 Task: Create a meeting invitation in Outlook for June 26, 2023, from 8:00 AM to 8:30 AM, and set the page color to green.
Action: Mouse moved to (12, 62)
Screenshot: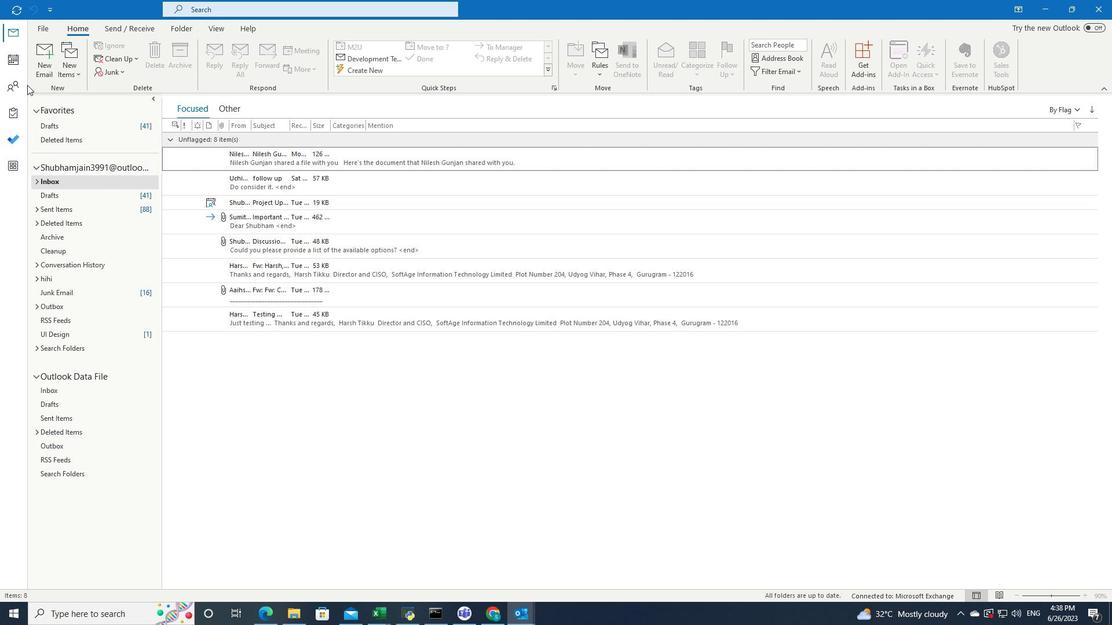 
Action: Mouse pressed left at (12, 62)
Screenshot: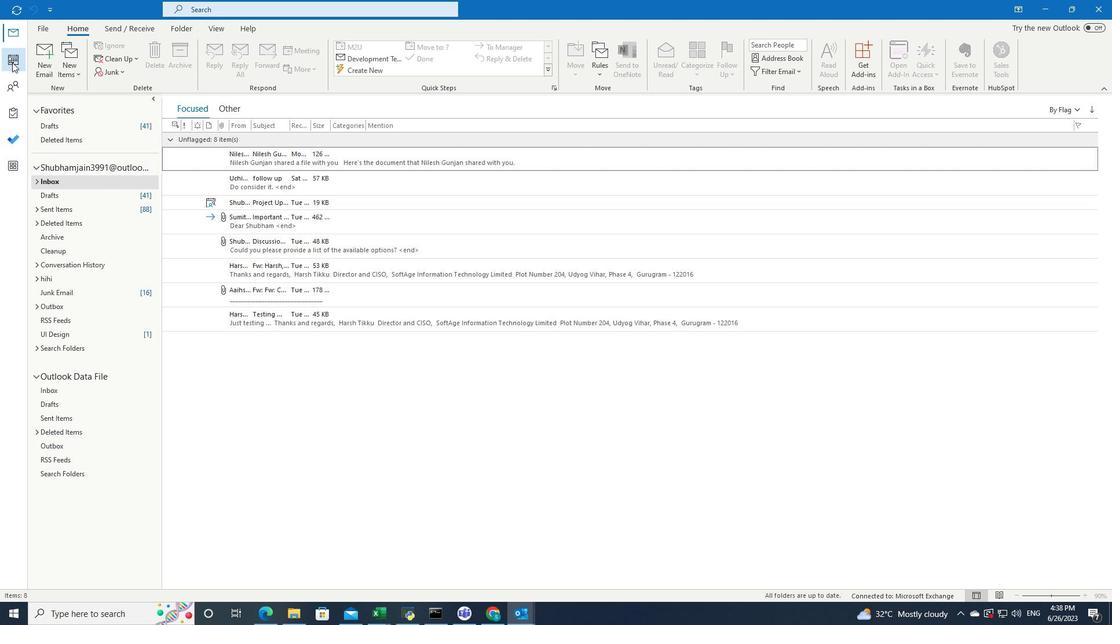 
Action: Mouse moved to (95, 55)
Screenshot: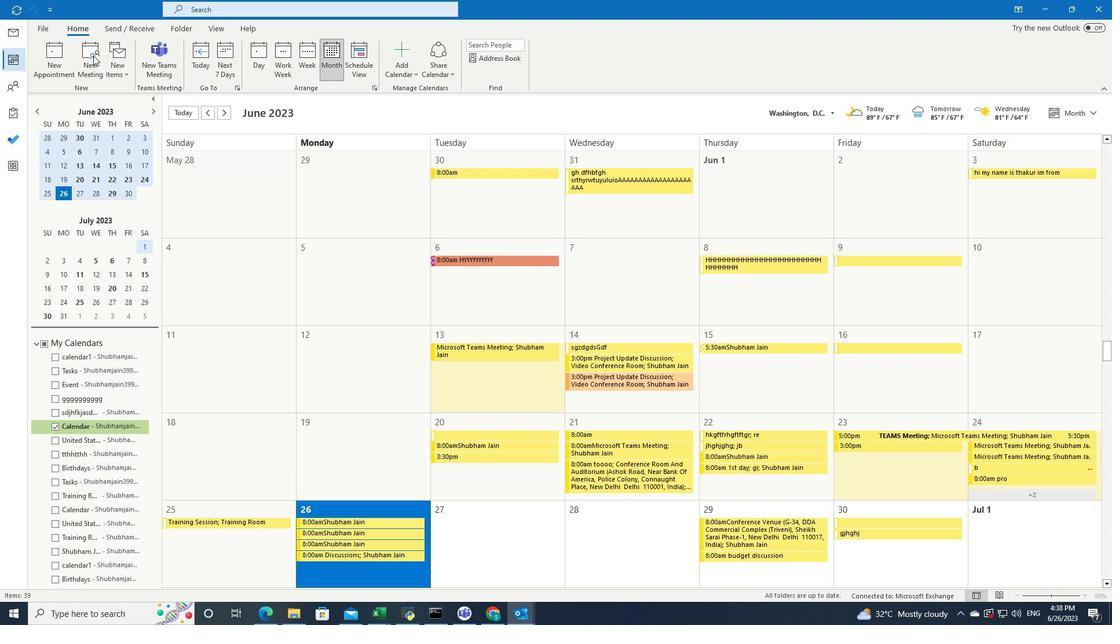 
Action: Mouse pressed left at (95, 55)
Screenshot: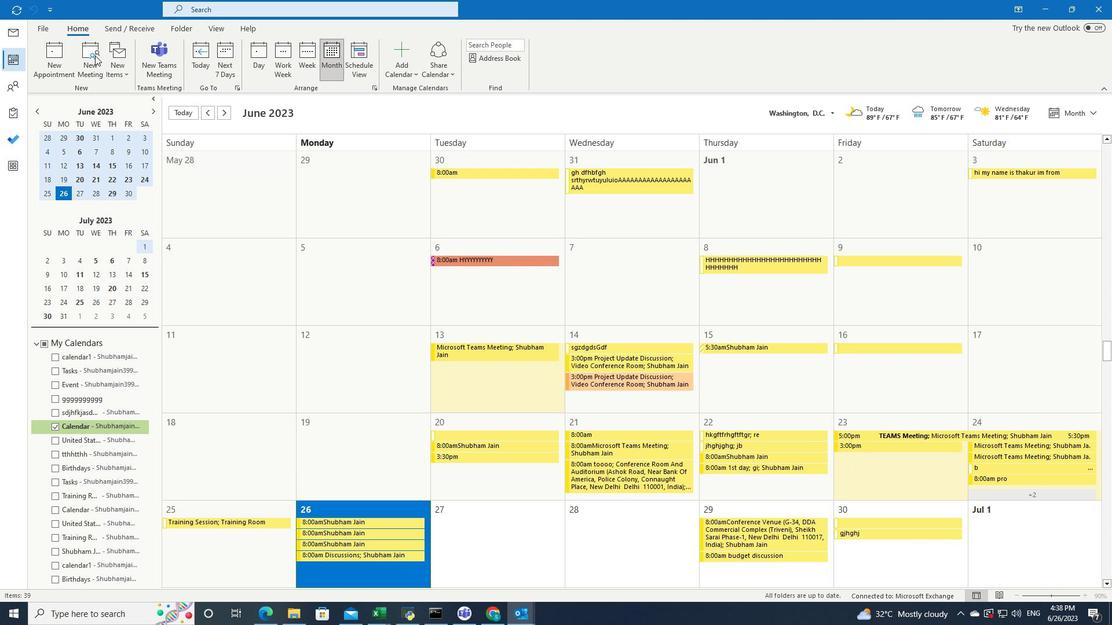 
Action: Mouse pressed left at (95, 55)
Screenshot: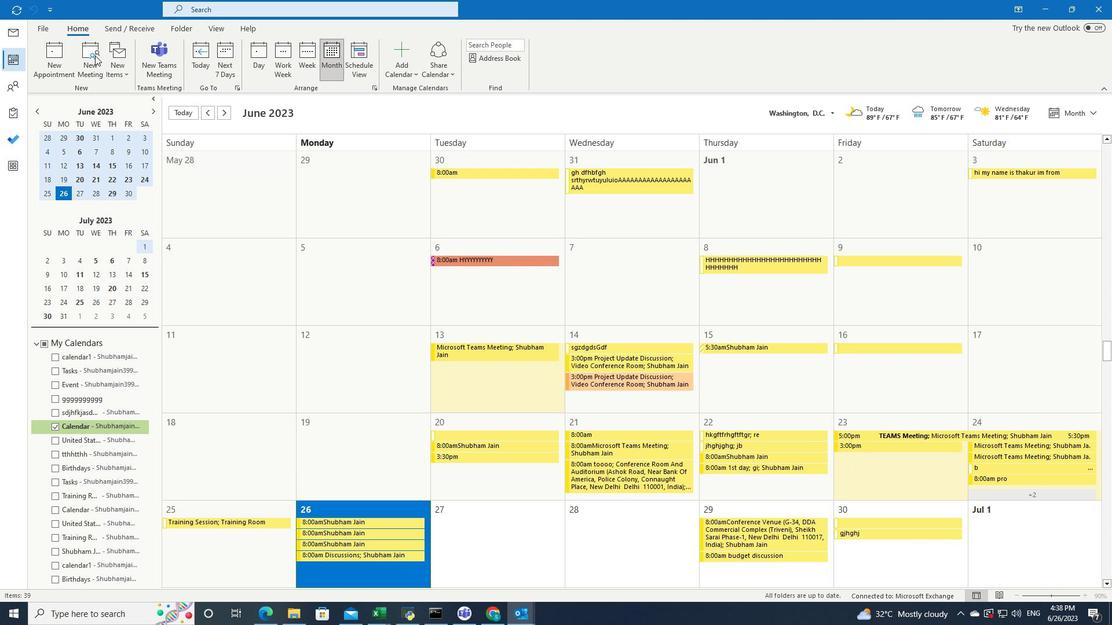 
Action: Mouse moved to (602, 65)
Screenshot: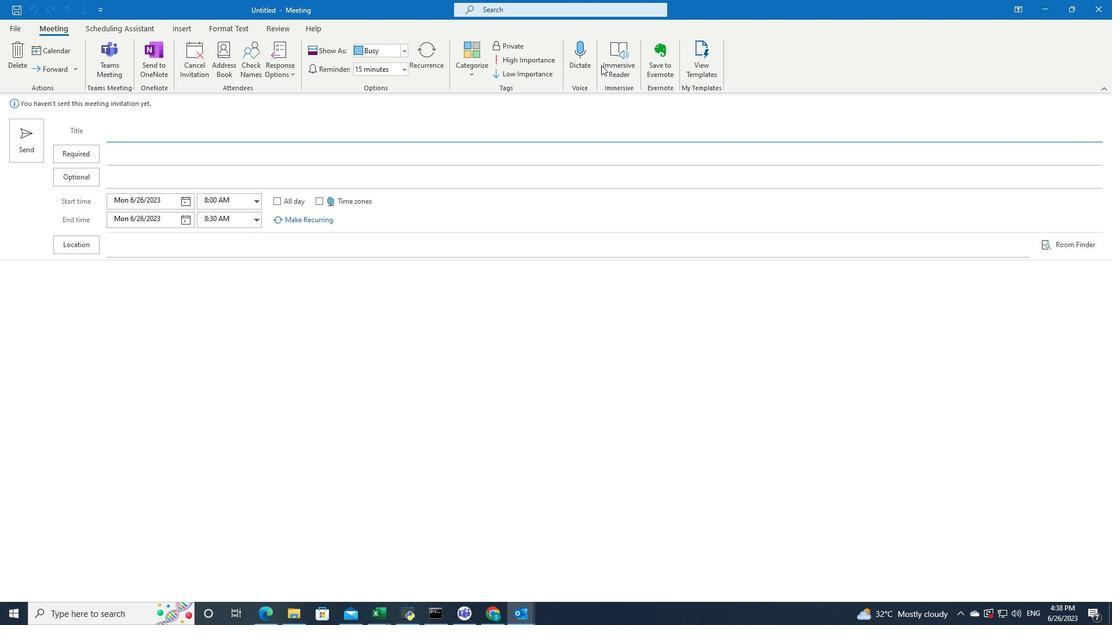 
Action: Mouse pressed left at (602, 65)
Screenshot: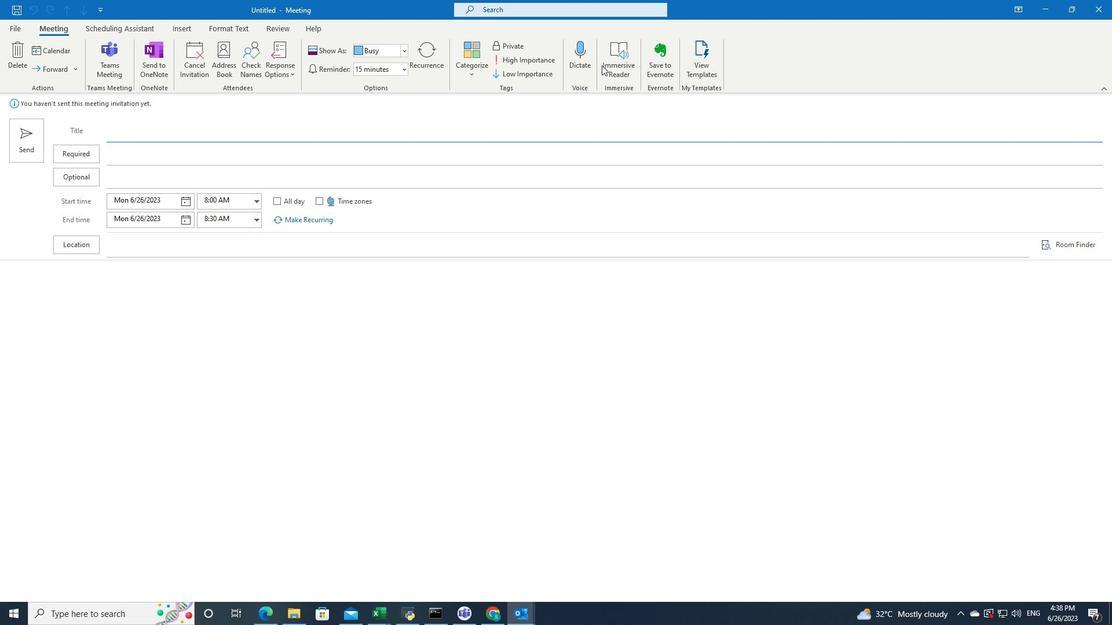 
Action: Mouse pressed left at (602, 65)
Screenshot: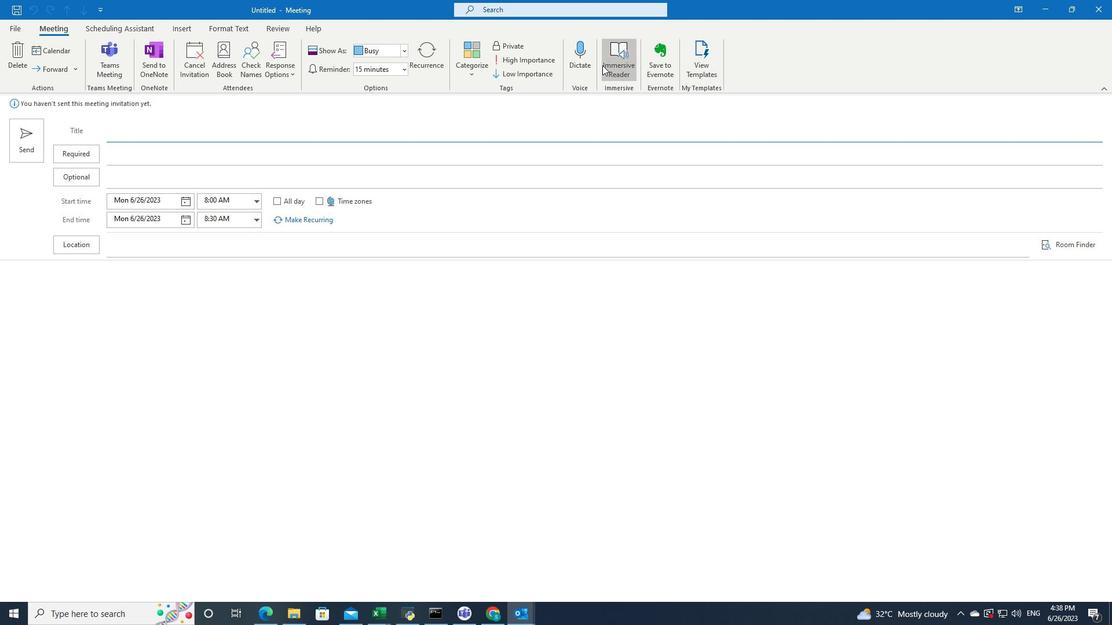 
Action: Mouse moved to (46, 345)
Screenshot: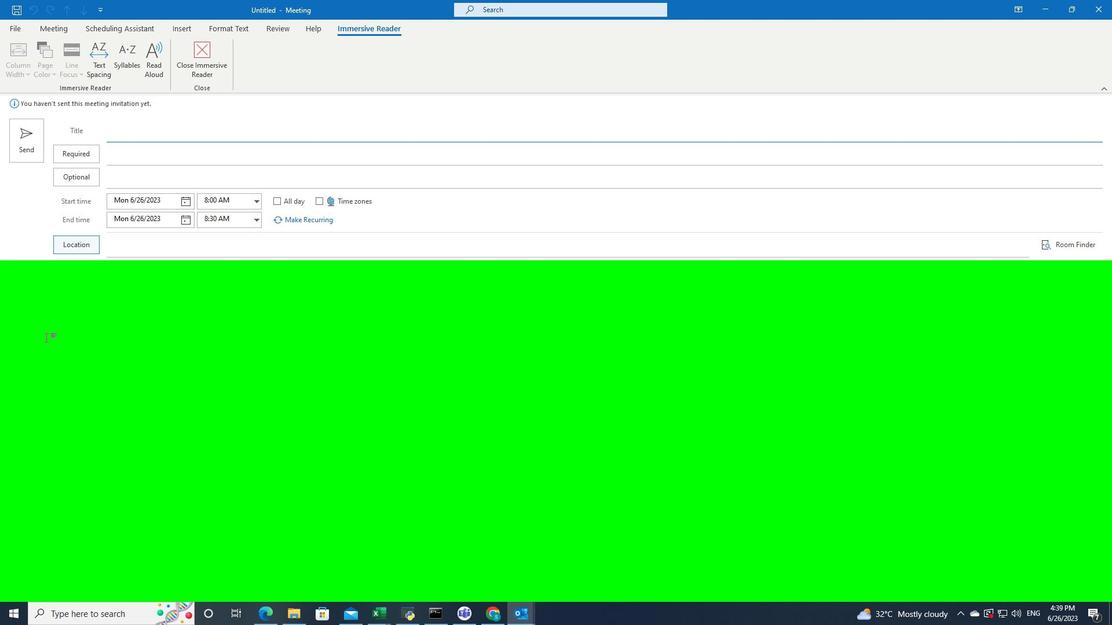 
Action: Mouse pressed left at (46, 345)
Screenshot: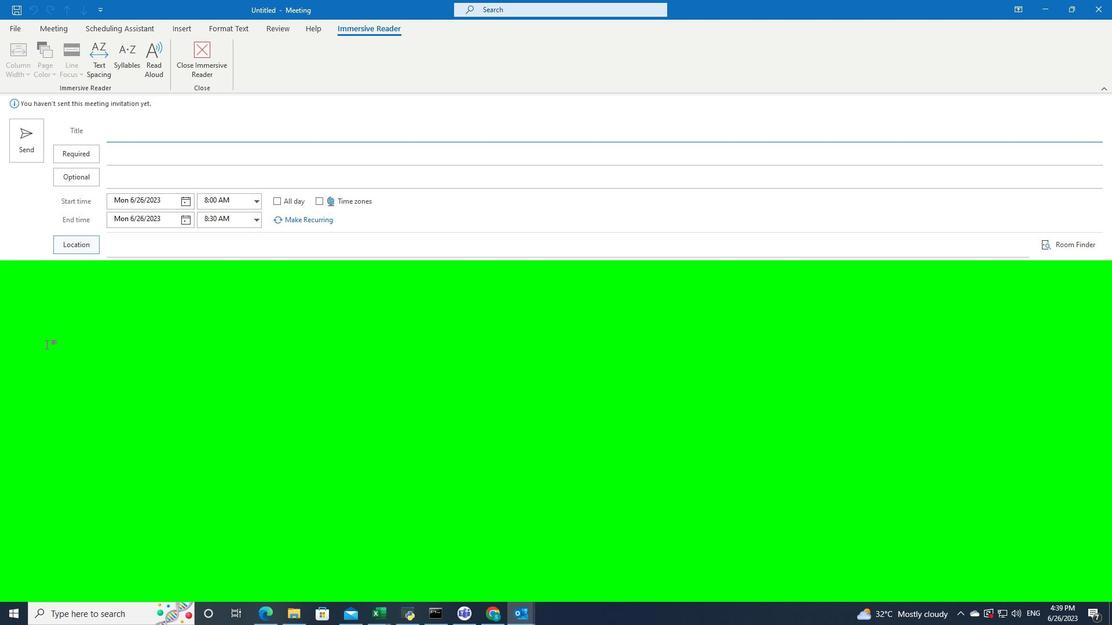 
Action: Mouse moved to (48, 74)
Screenshot: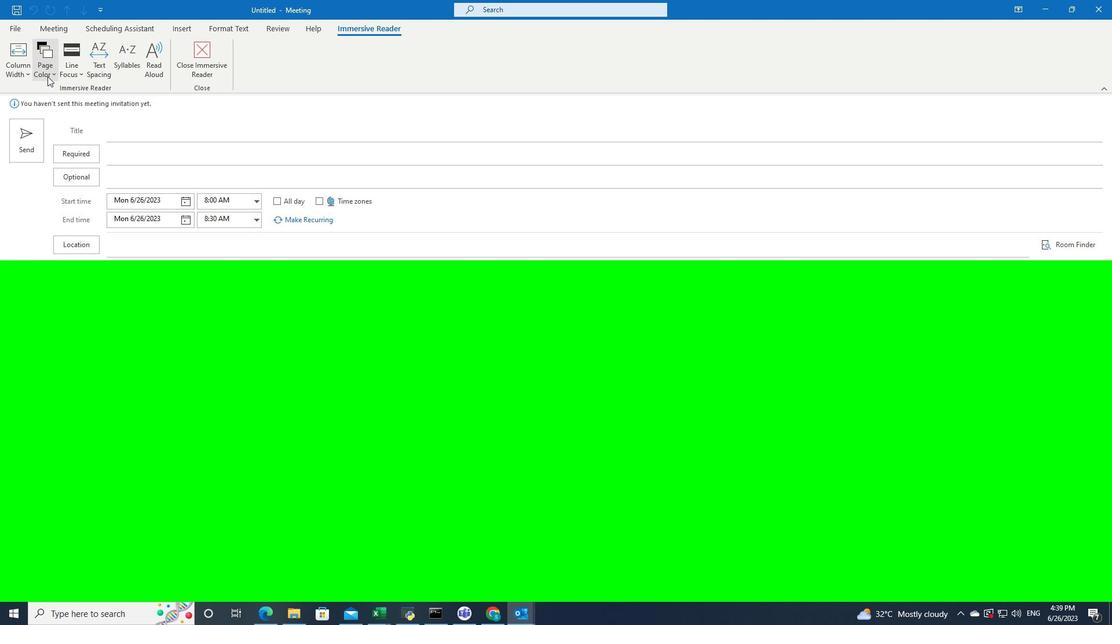 
Action: Mouse pressed left at (48, 74)
Screenshot: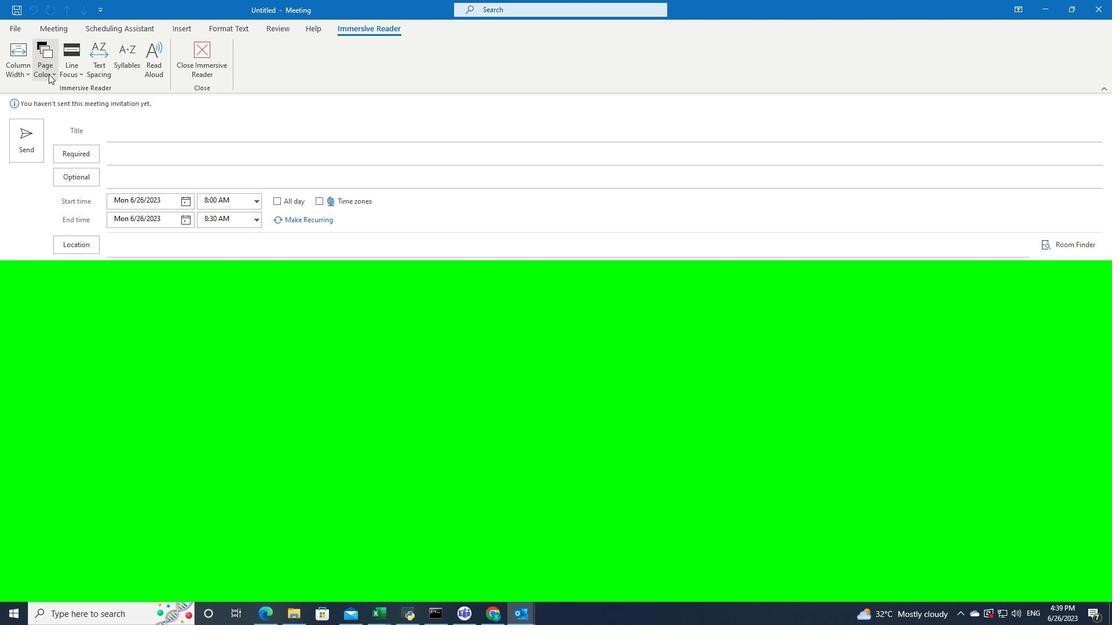 
Action: Mouse moved to (78, 159)
Screenshot: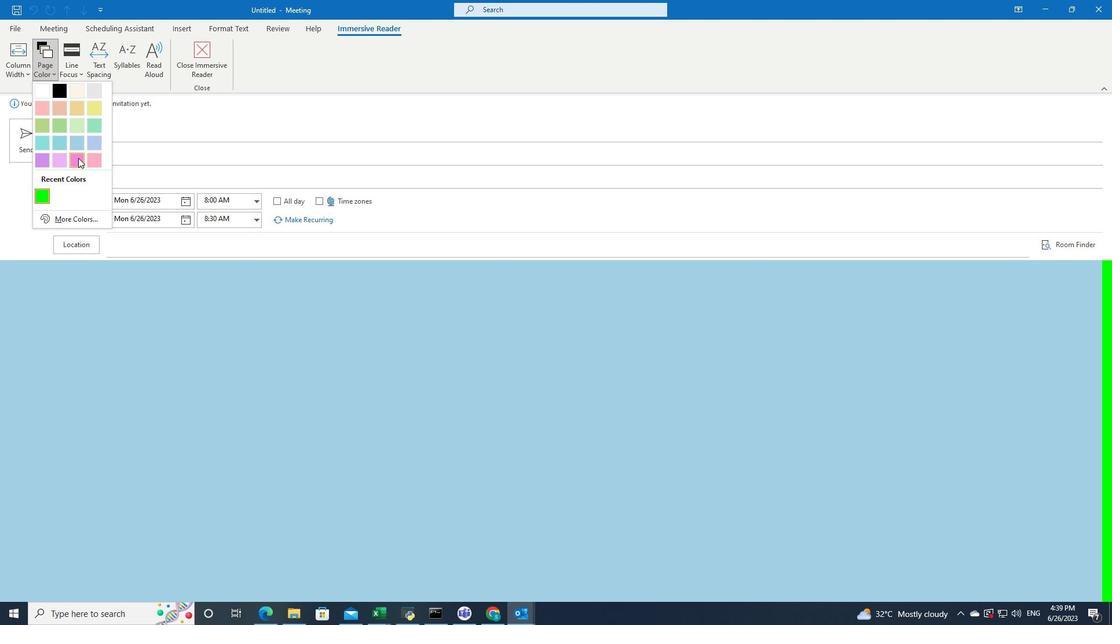 
Action: Mouse pressed left at (78, 159)
Screenshot: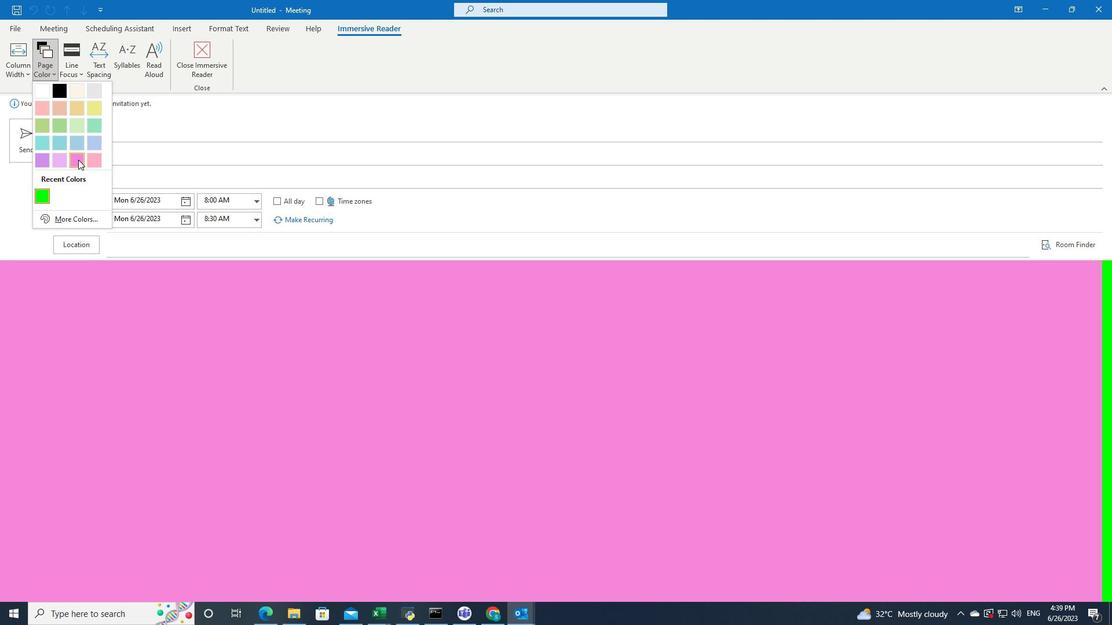 
